 Task: Add a dependency to the task Implement a feature for users to track and manage their expenses on a budget , the existing task  User interface not responsive on mobile devices in the project XcelTech.
Action: Mouse moved to (1010, 676)
Screenshot: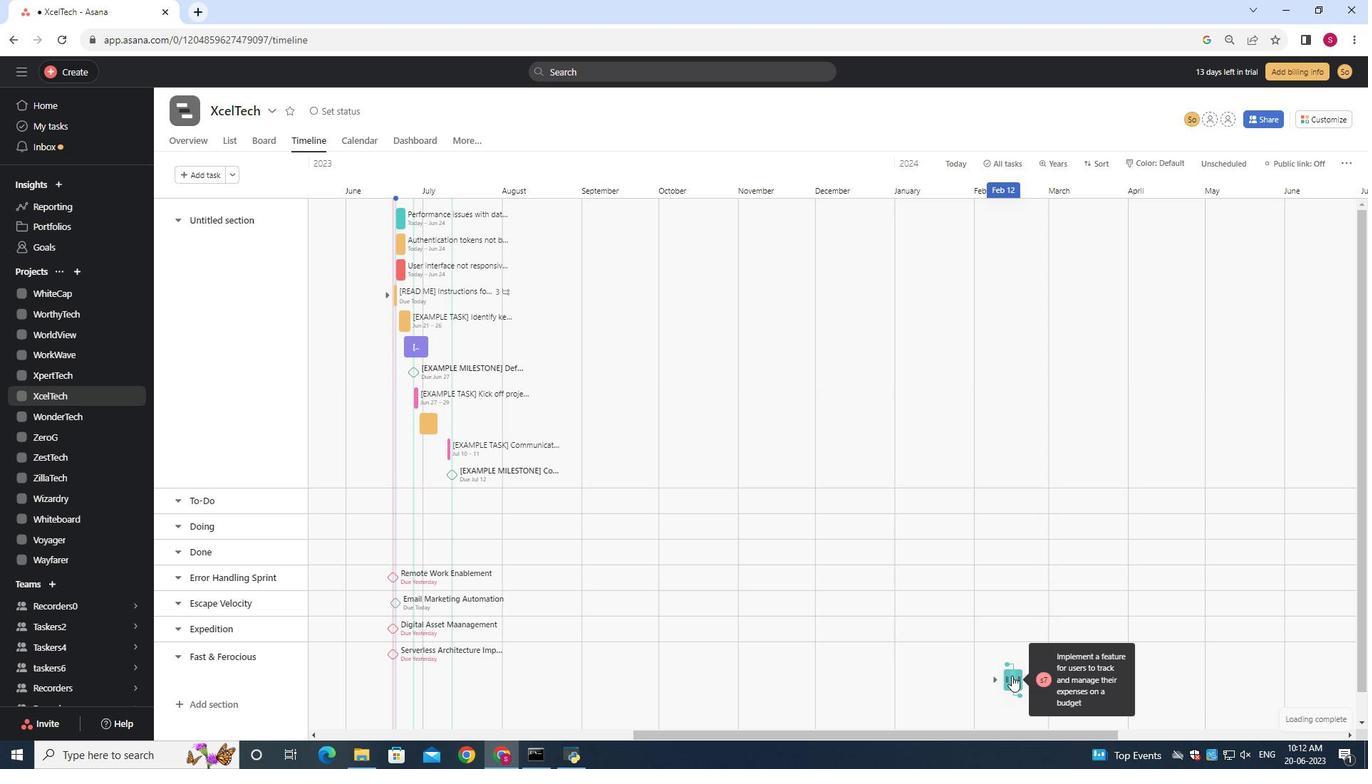 
Action: Mouse pressed left at (1010, 676)
Screenshot: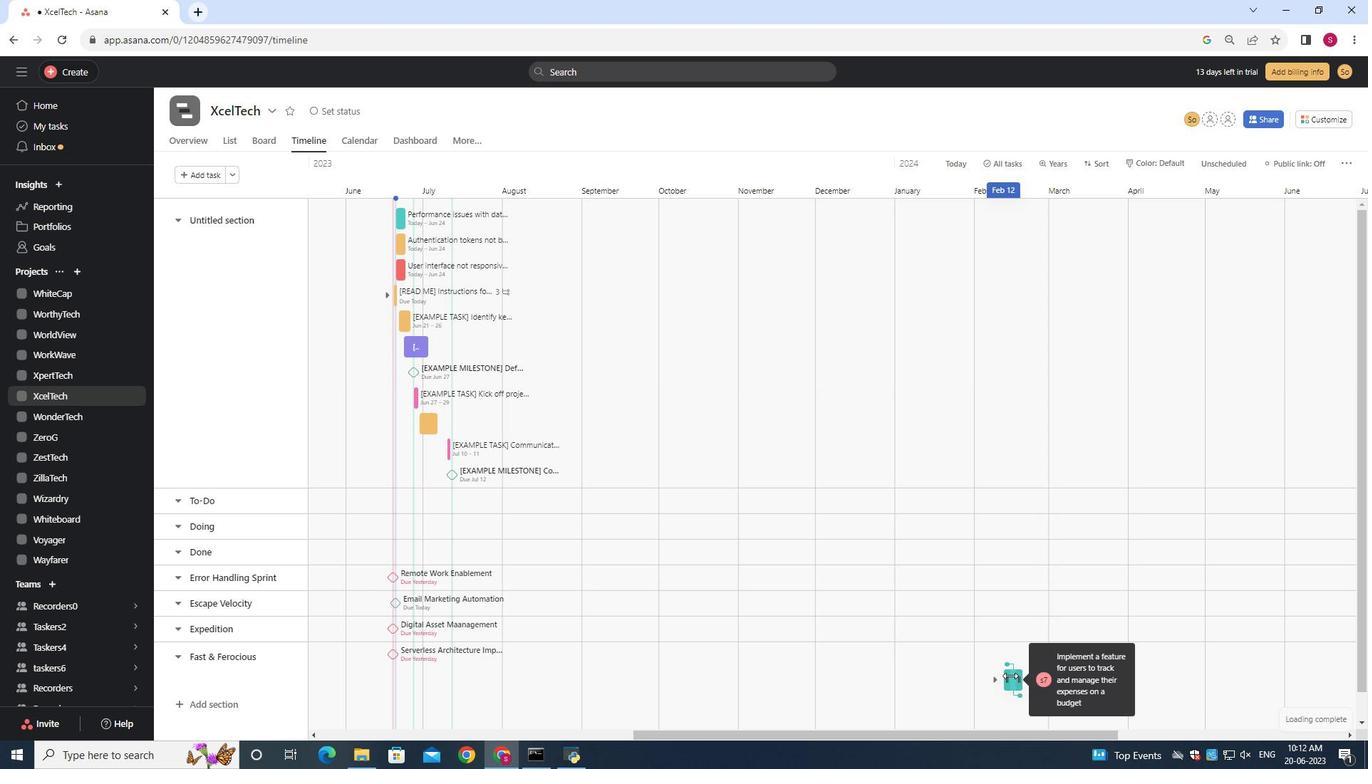 
Action: Mouse moved to (1013, 679)
Screenshot: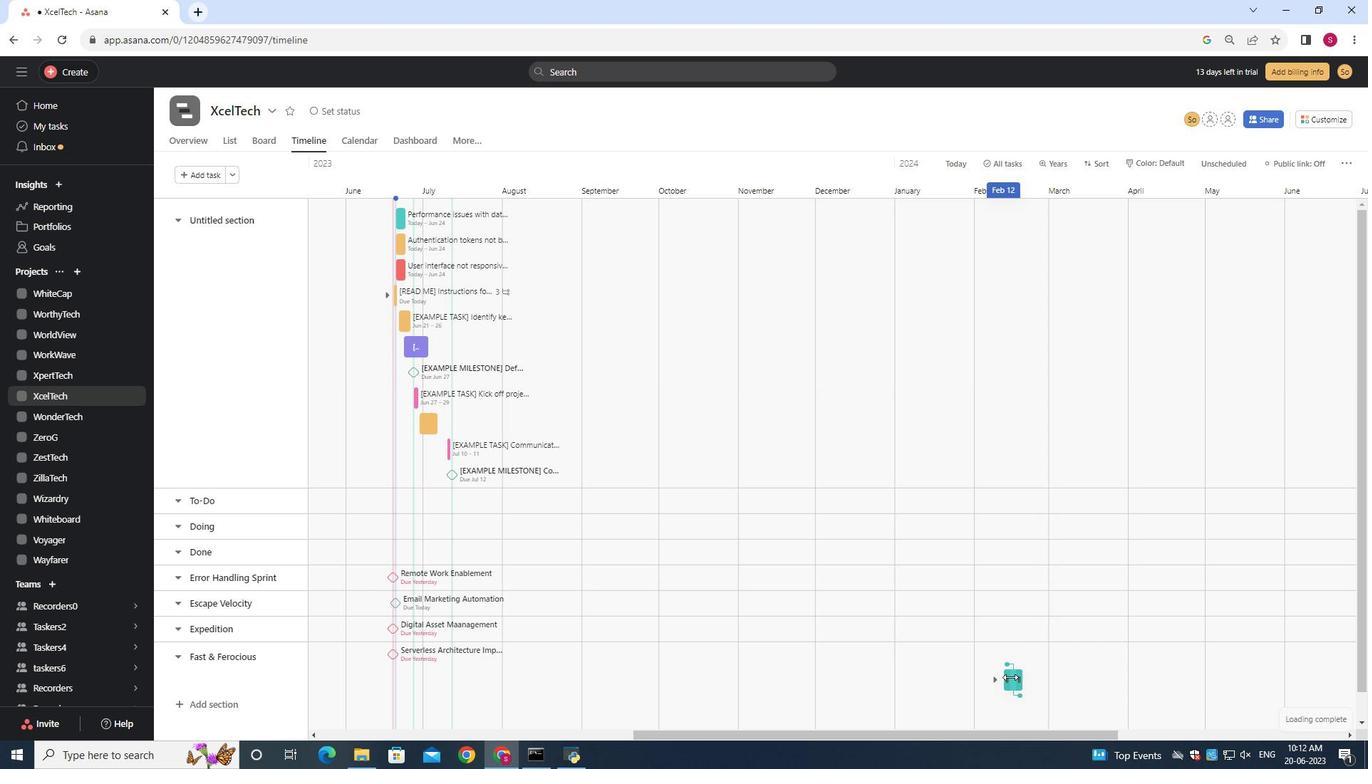 
Action: Mouse pressed left at (1013, 679)
Screenshot: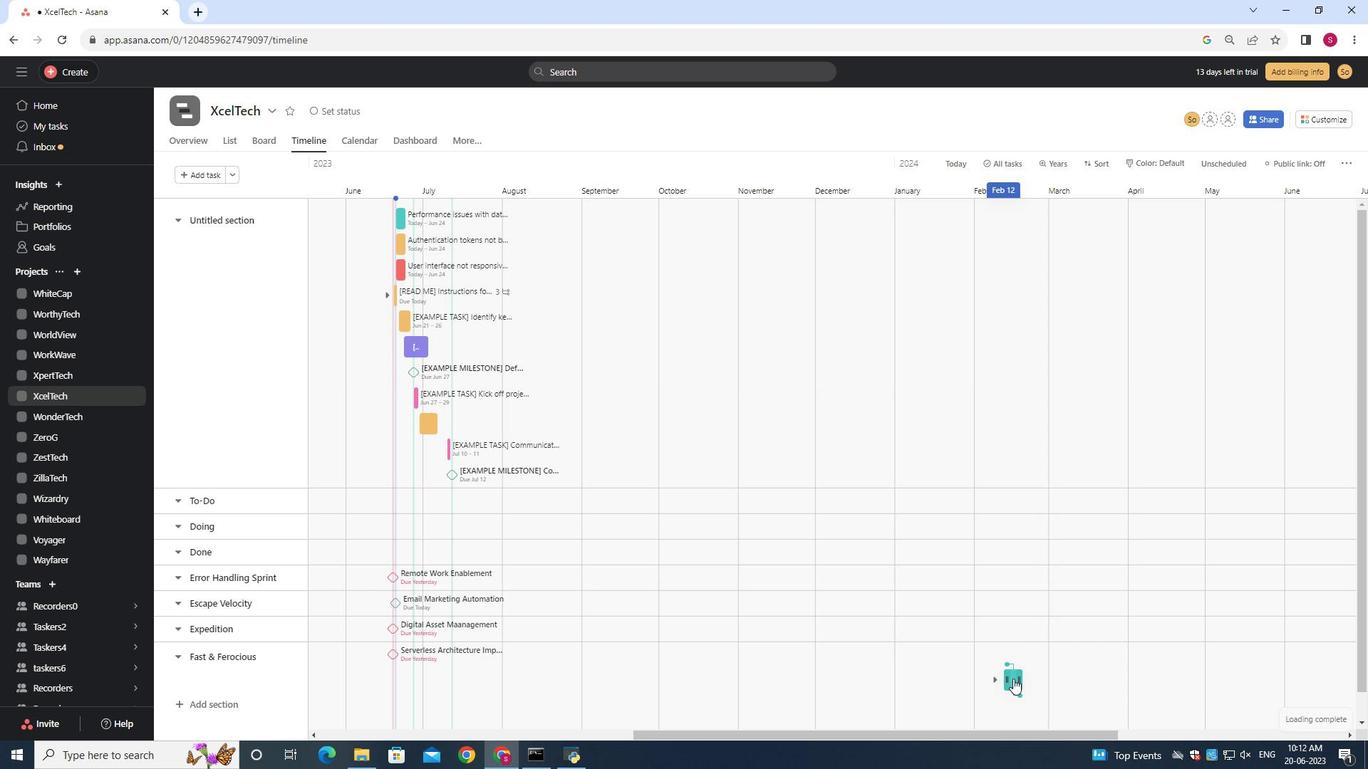
Action: Mouse moved to (1036, 361)
Screenshot: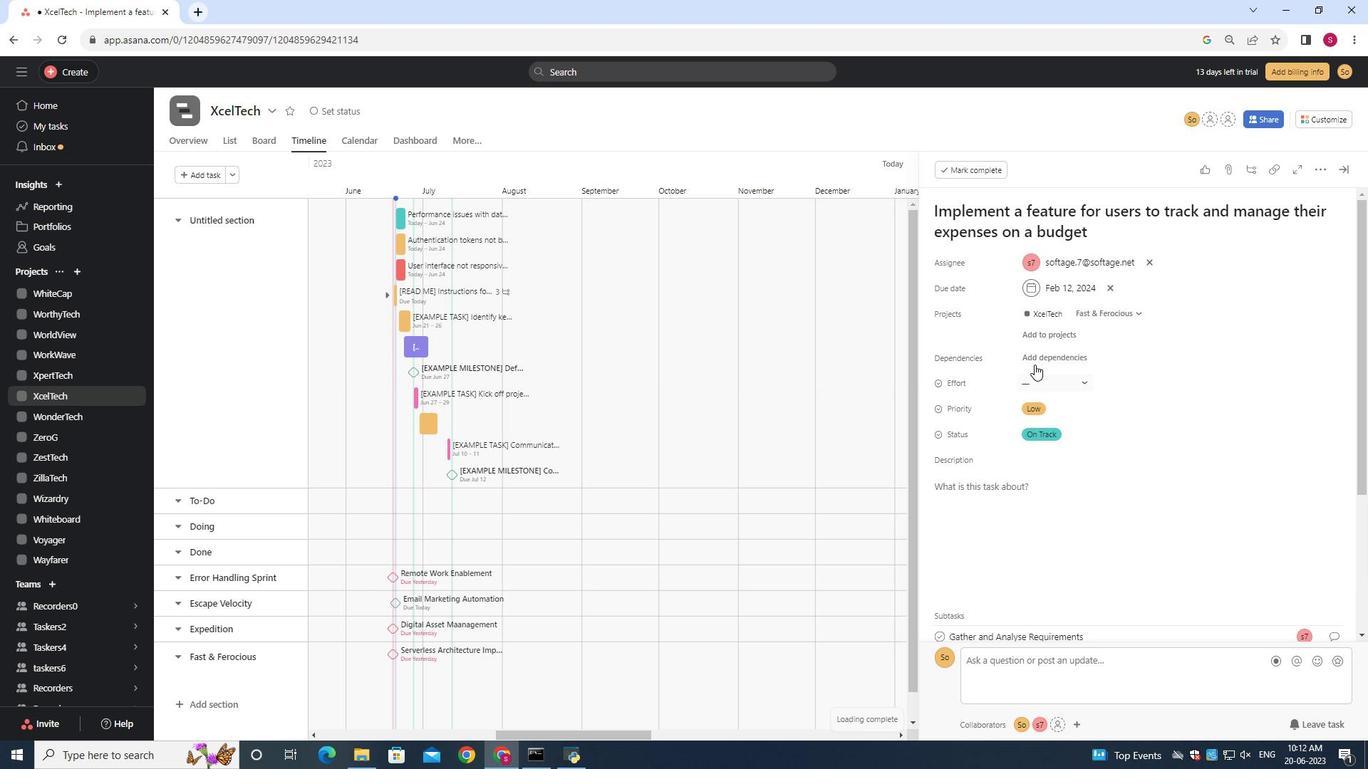 
Action: Mouse pressed left at (1036, 361)
Screenshot: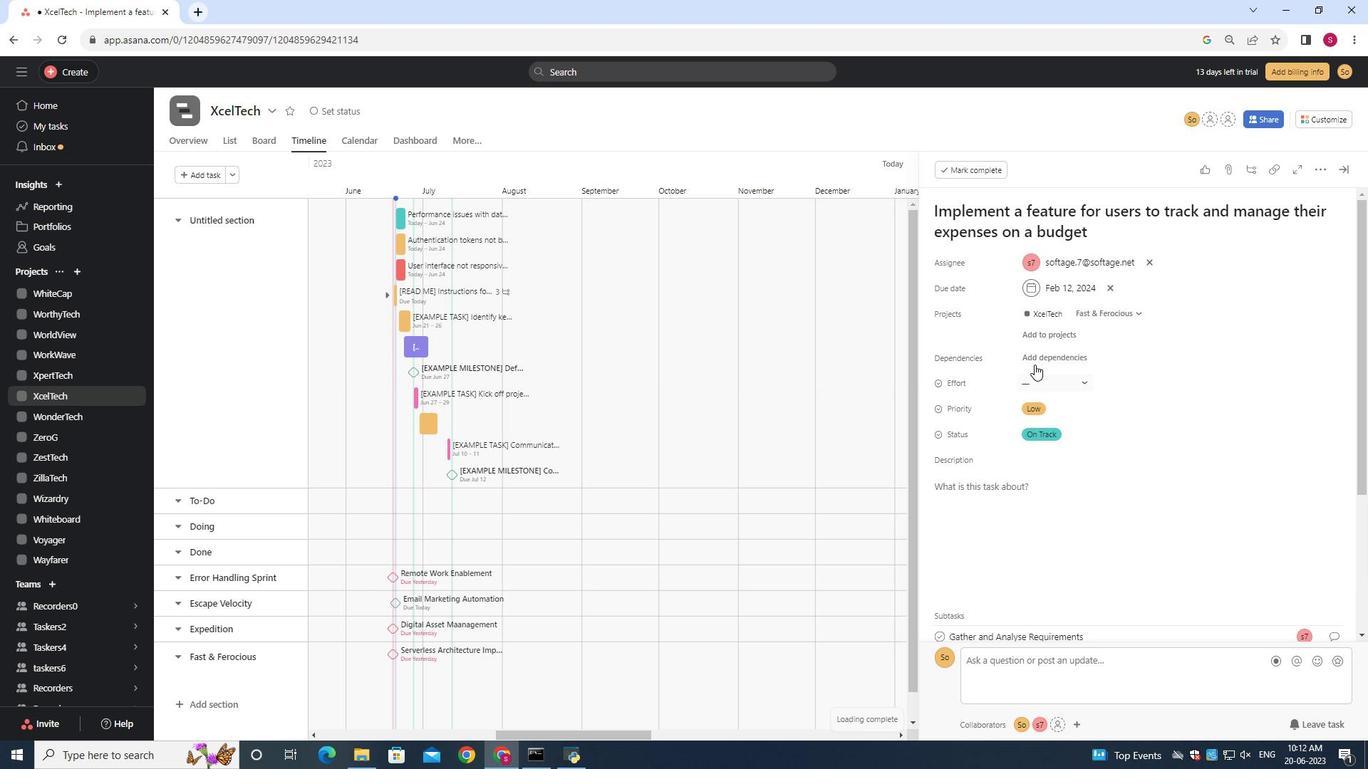 
Action: Mouse moved to (1153, 409)
Screenshot: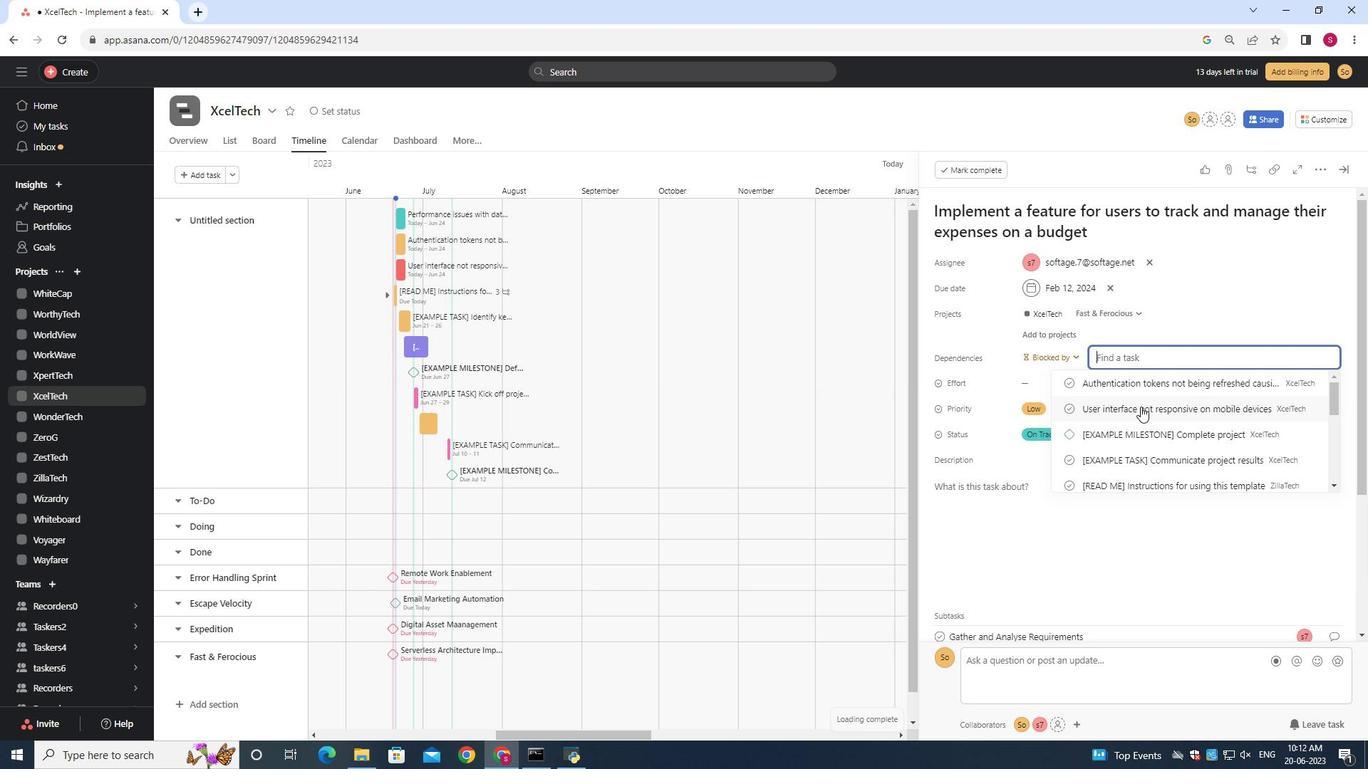 
Action: Mouse pressed left at (1153, 409)
Screenshot: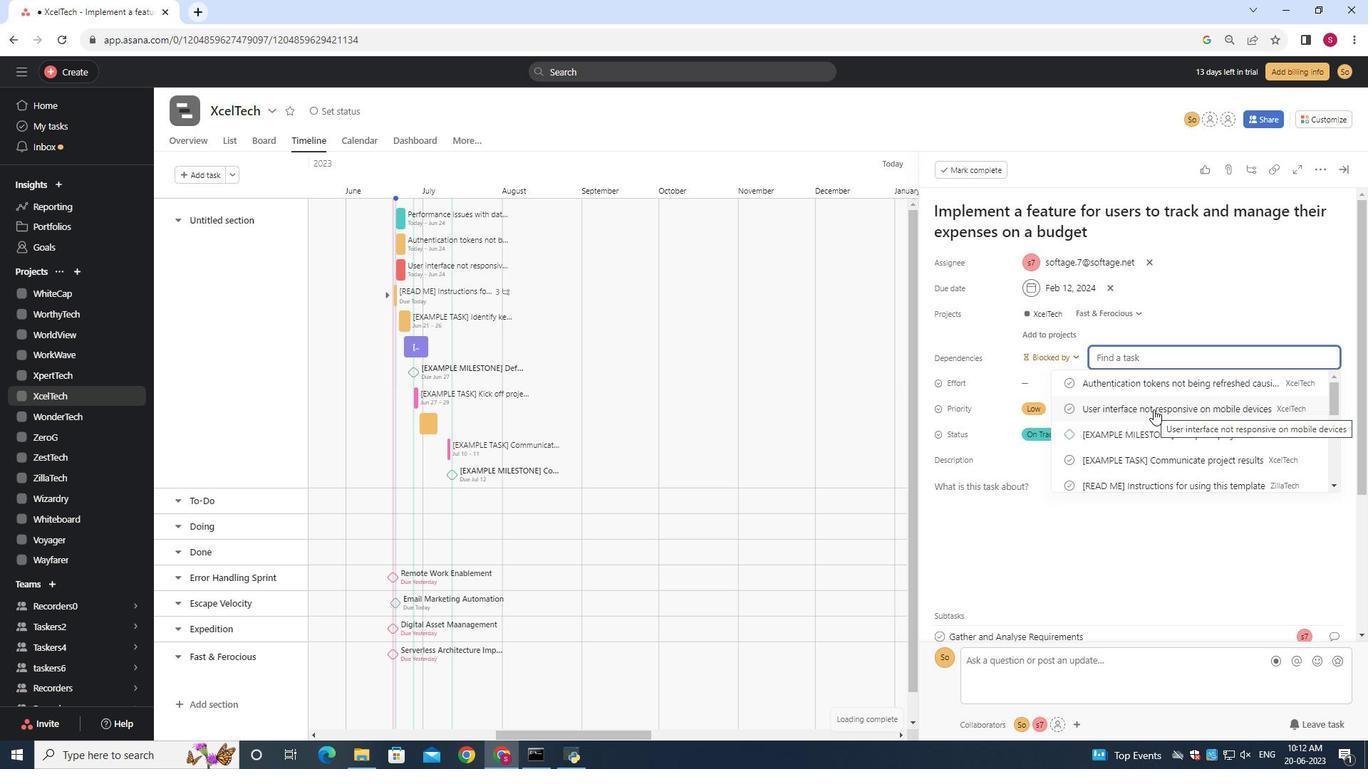 
Action: Mouse moved to (1154, 409)
Screenshot: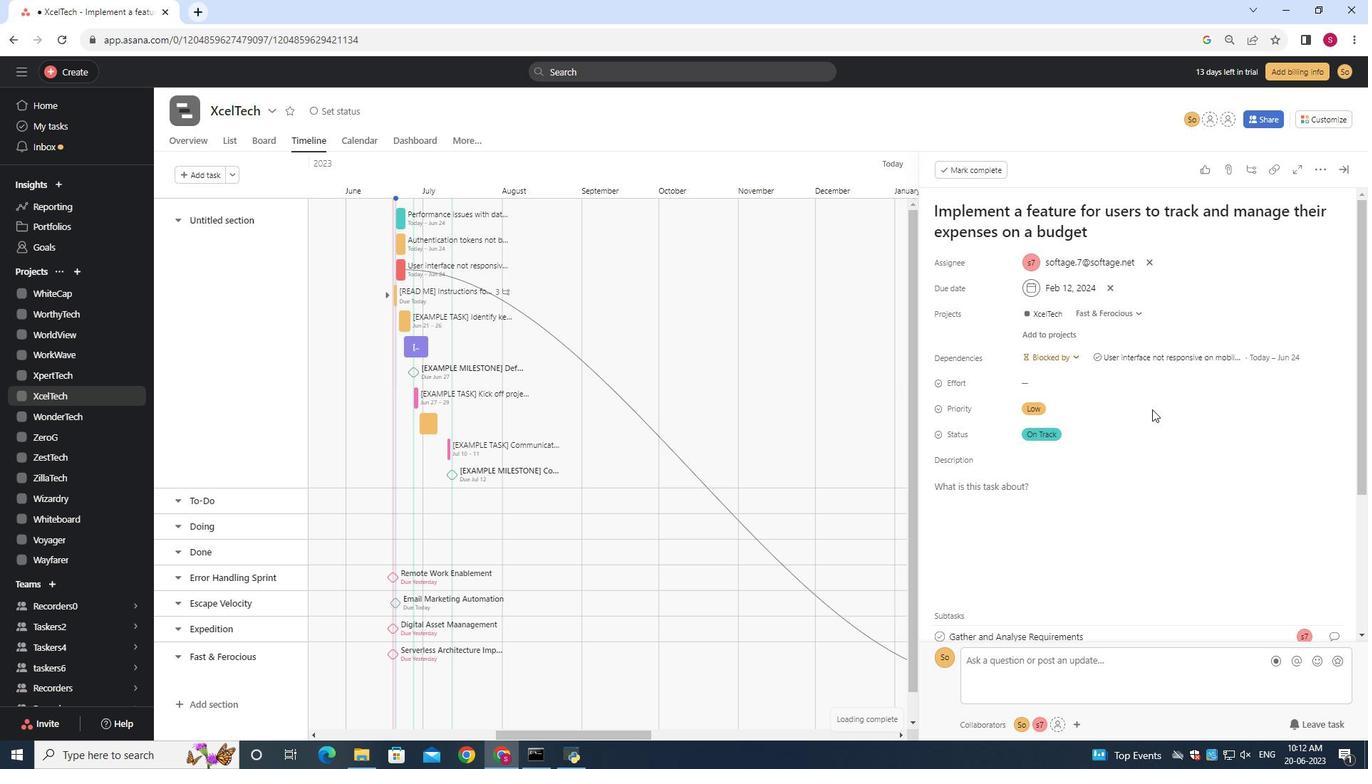 
